 Task: Add Dozen Rose Color Bunch to the cart.
Action: Mouse moved to (284, 151)
Screenshot: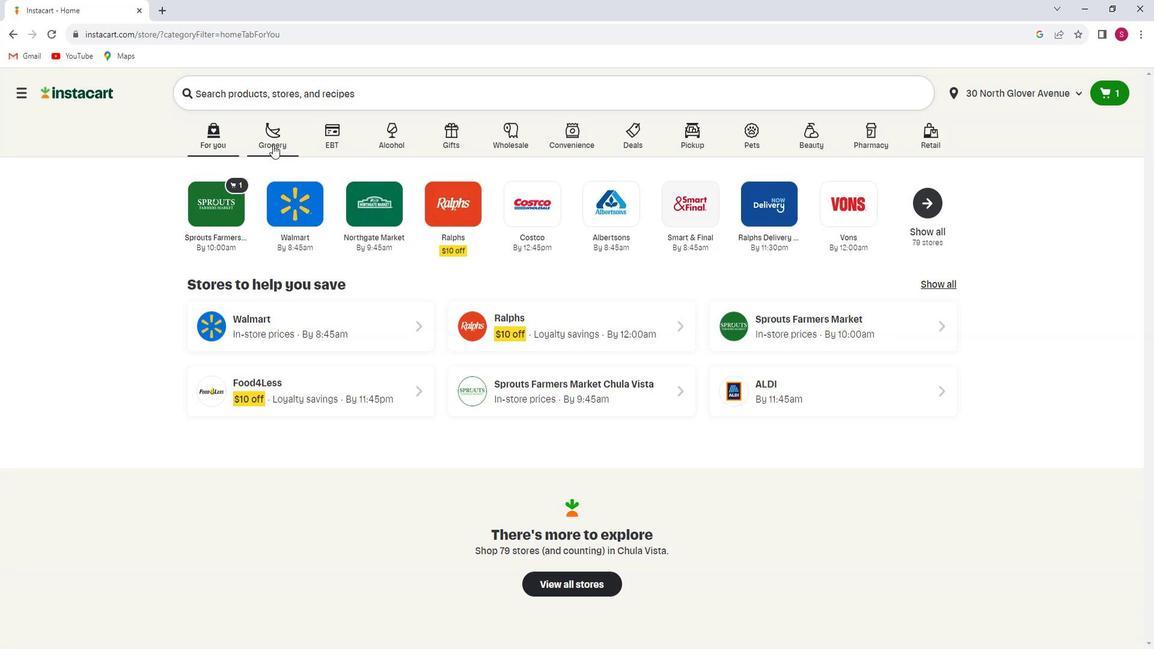 
Action: Mouse pressed left at (284, 151)
Screenshot: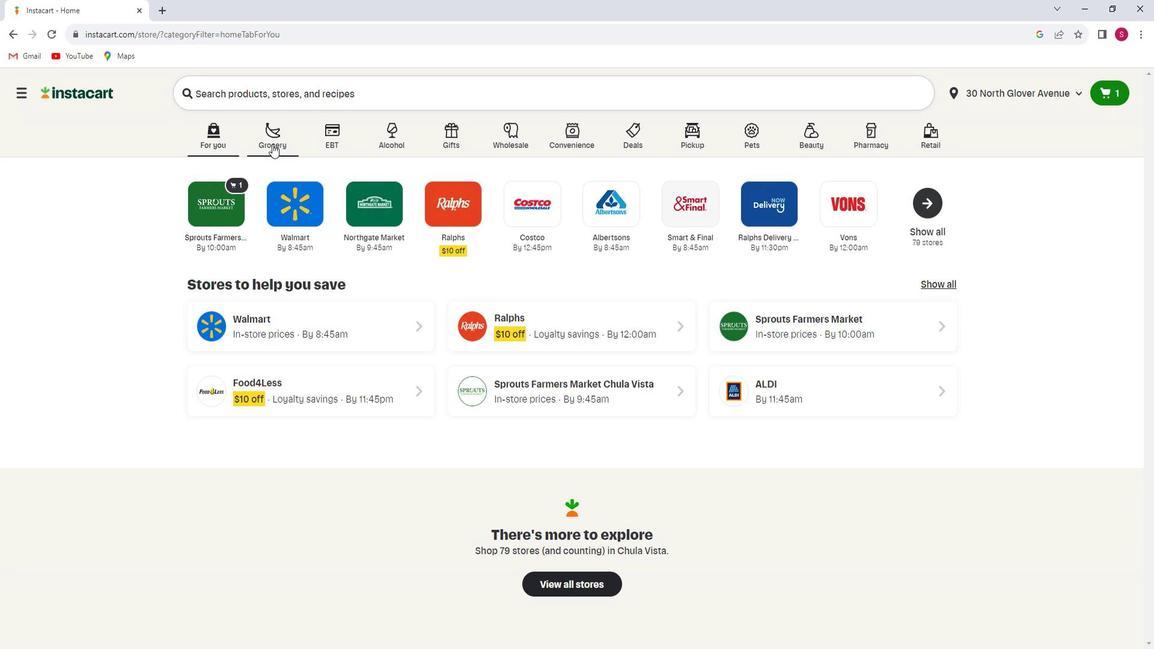 
Action: Mouse moved to (269, 342)
Screenshot: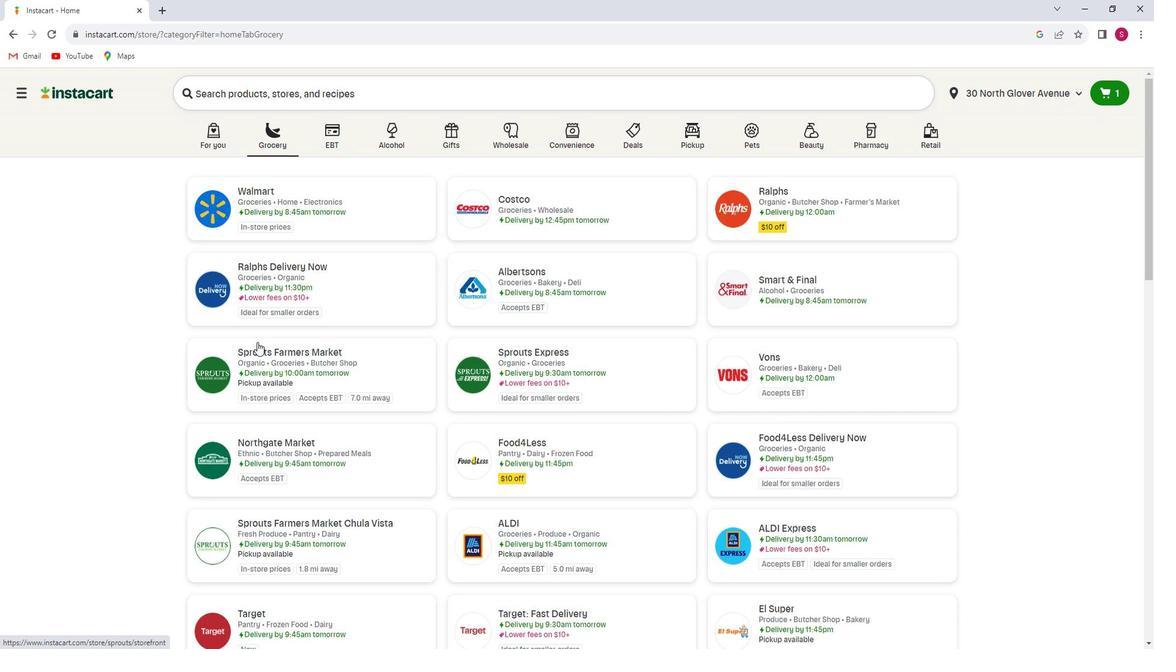 
Action: Mouse pressed left at (269, 342)
Screenshot: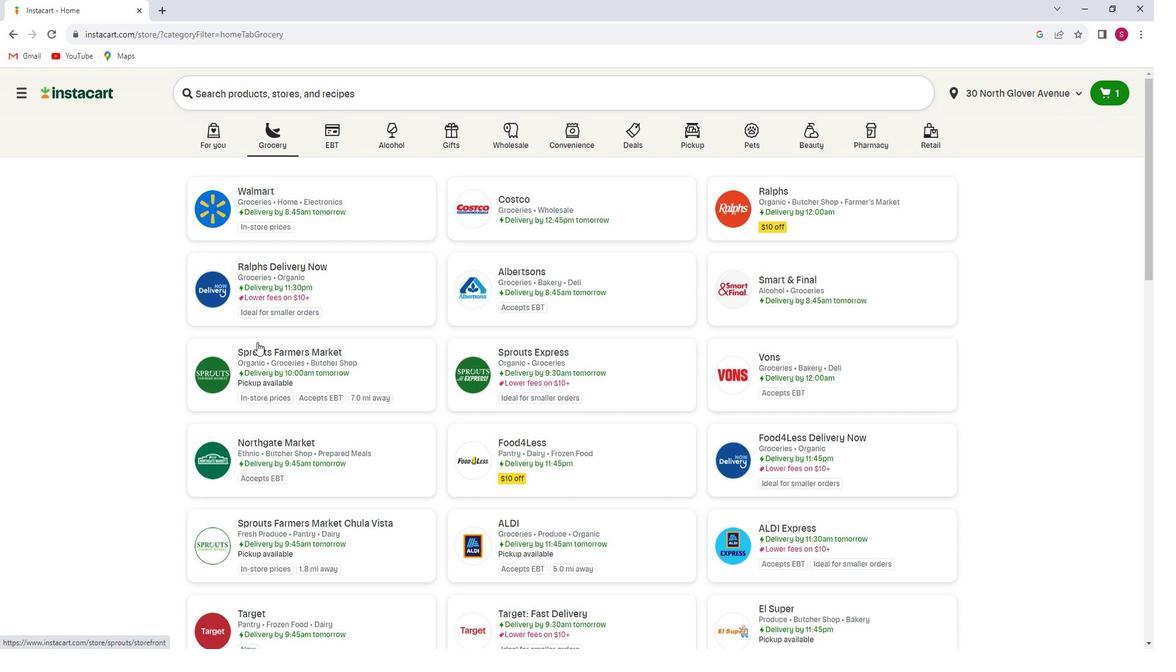 
Action: Mouse moved to (96, 394)
Screenshot: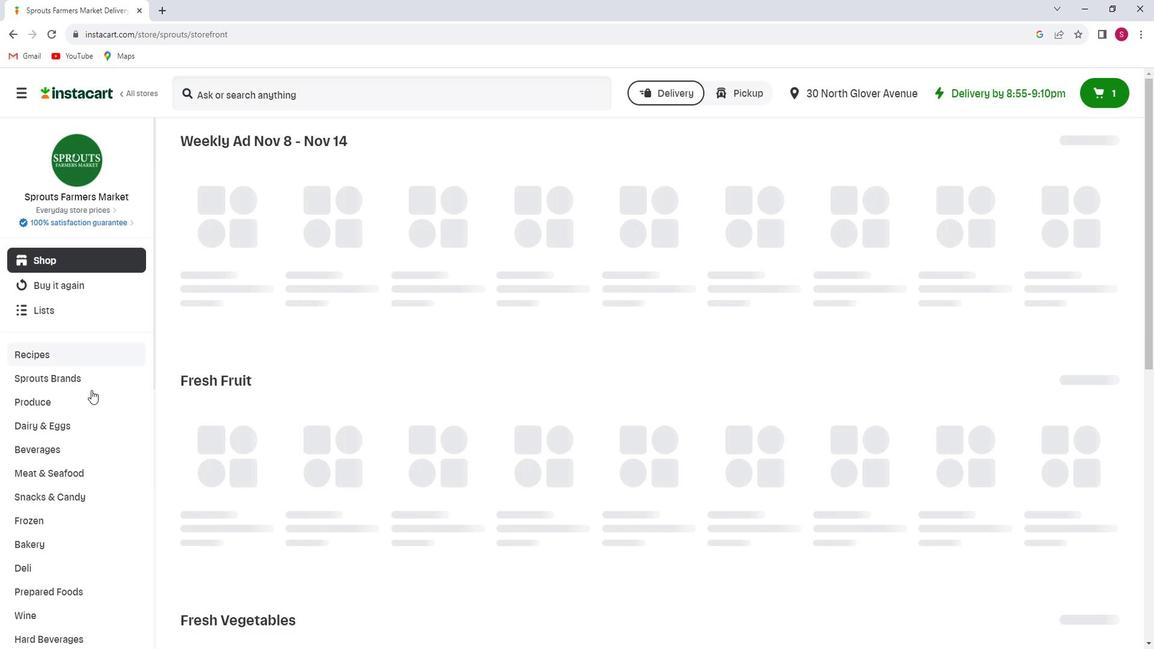 
Action: Mouse scrolled (96, 394) with delta (0, 0)
Screenshot: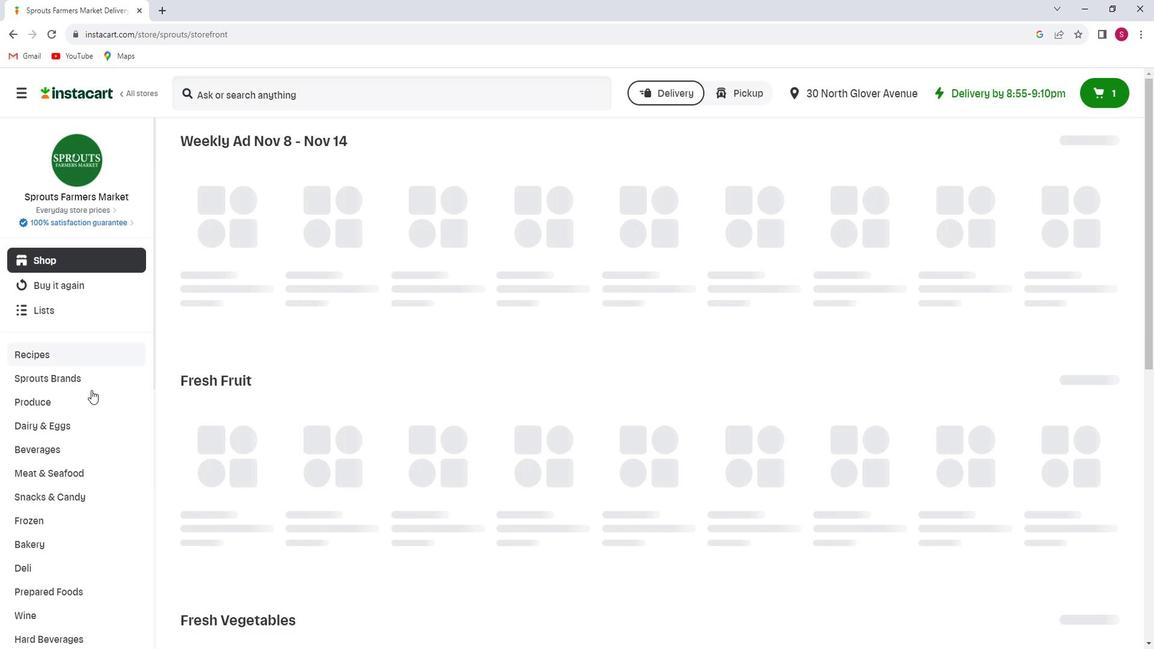 
Action: Mouse moved to (92, 400)
Screenshot: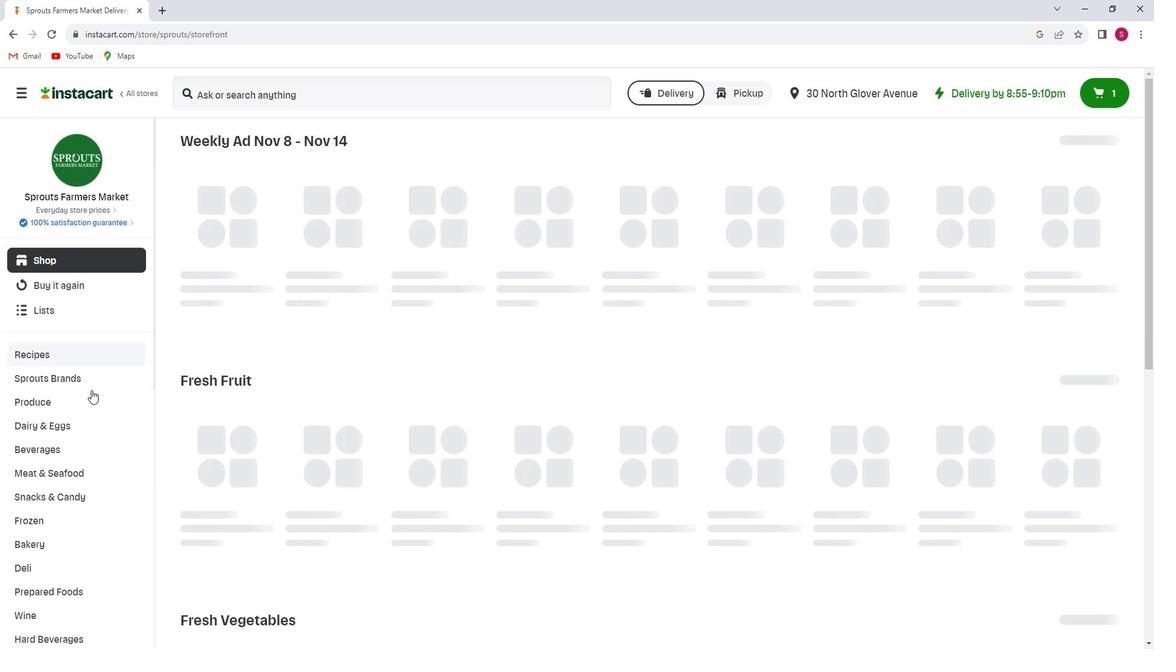 
Action: Mouse scrolled (92, 400) with delta (0, 0)
Screenshot: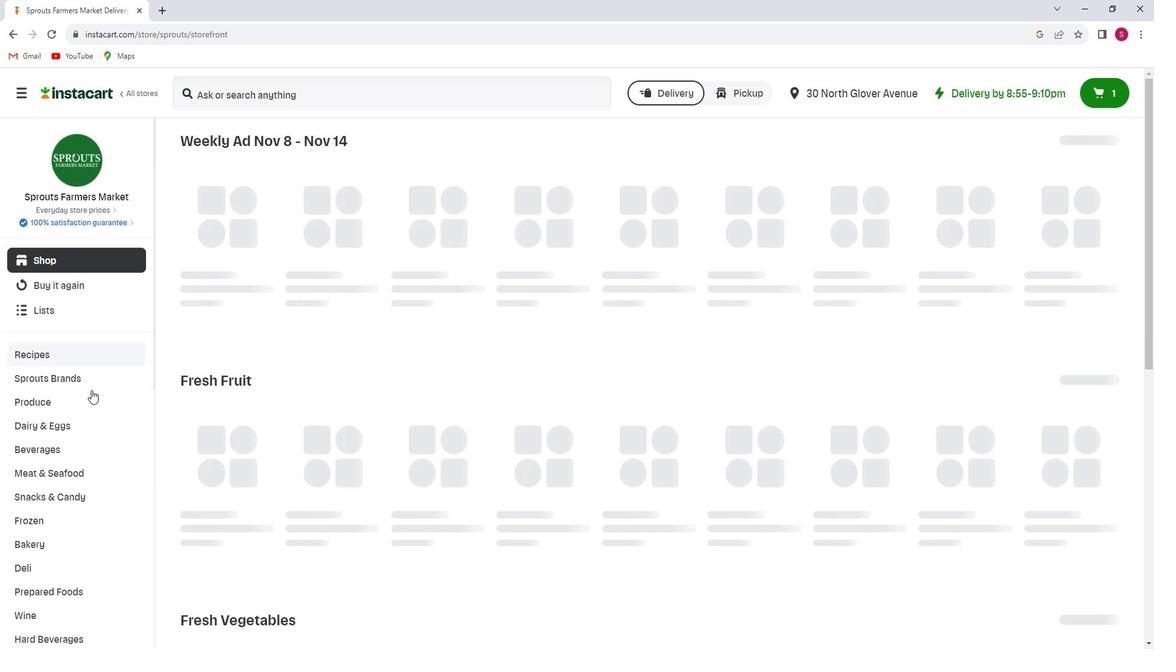 
Action: Mouse scrolled (92, 400) with delta (0, 0)
Screenshot: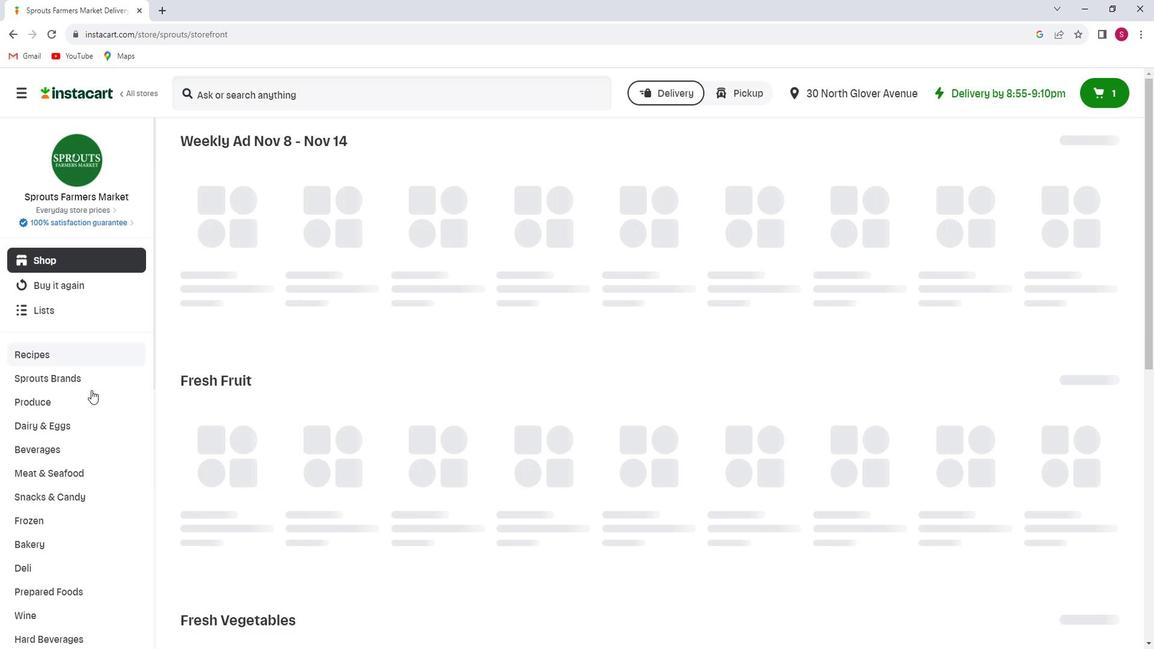 
Action: Mouse moved to (91, 400)
Screenshot: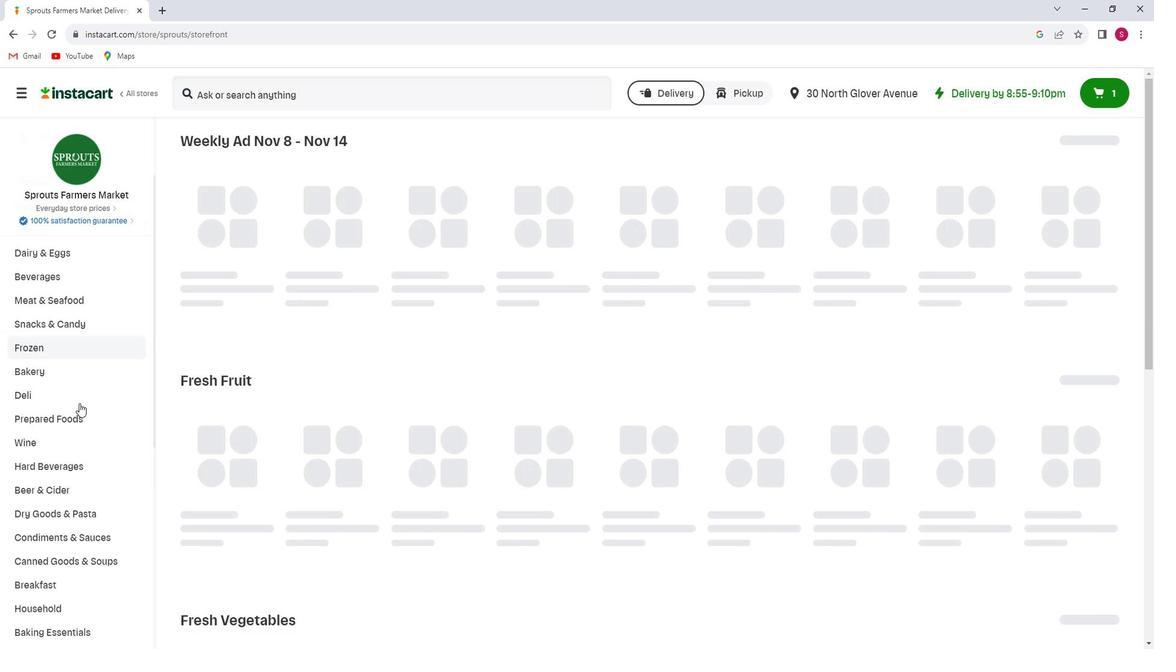
Action: Mouse scrolled (91, 400) with delta (0, 0)
Screenshot: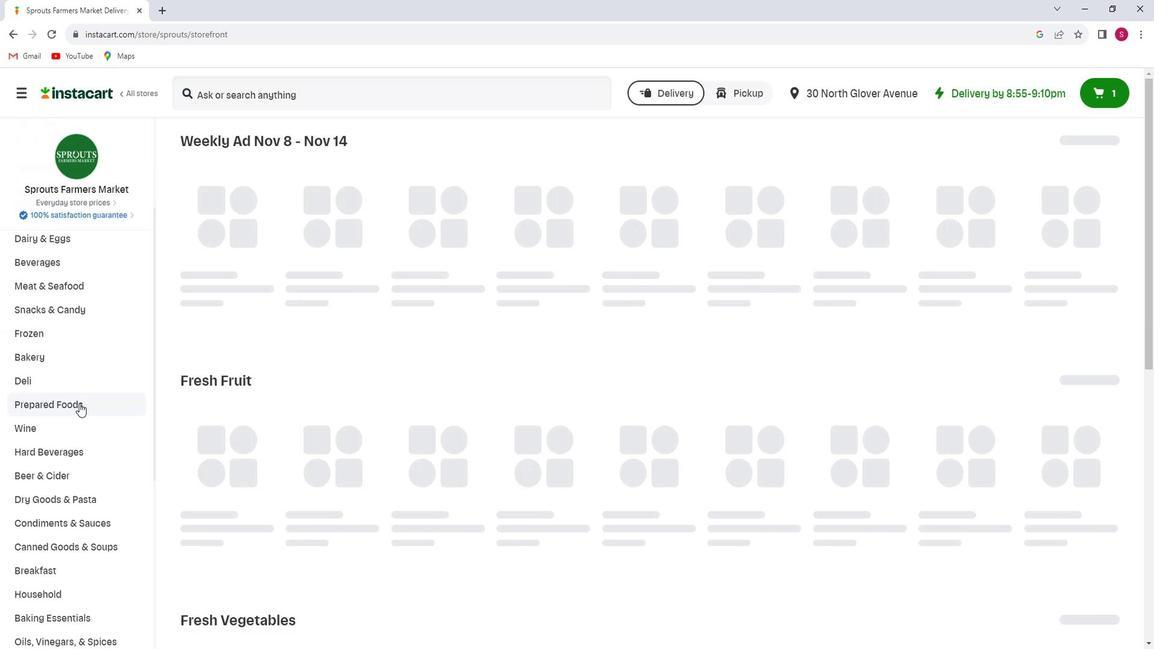 
Action: Mouse scrolled (91, 400) with delta (0, 0)
Screenshot: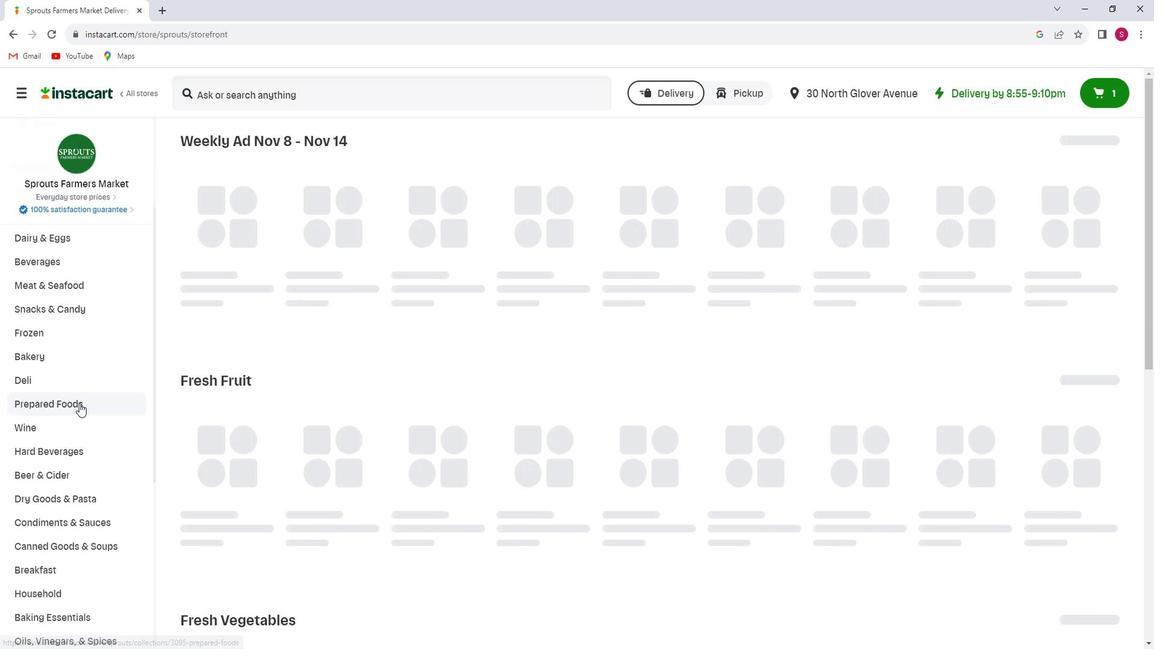 
Action: Mouse scrolled (91, 400) with delta (0, 0)
Screenshot: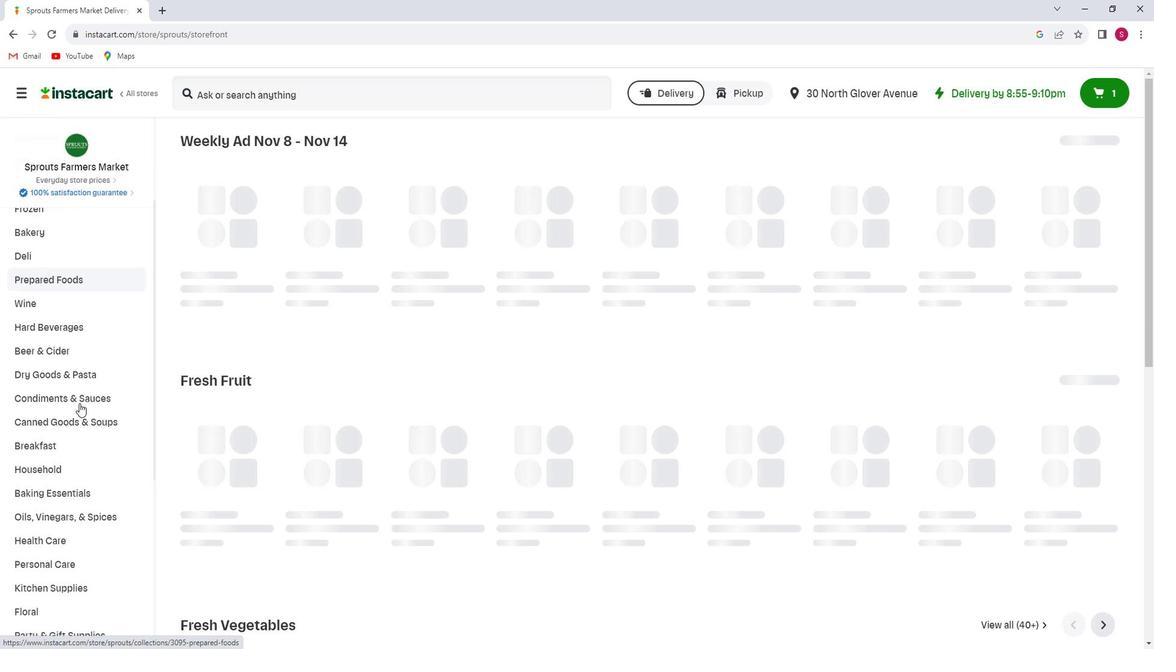 
Action: Mouse scrolled (91, 400) with delta (0, 0)
Screenshot: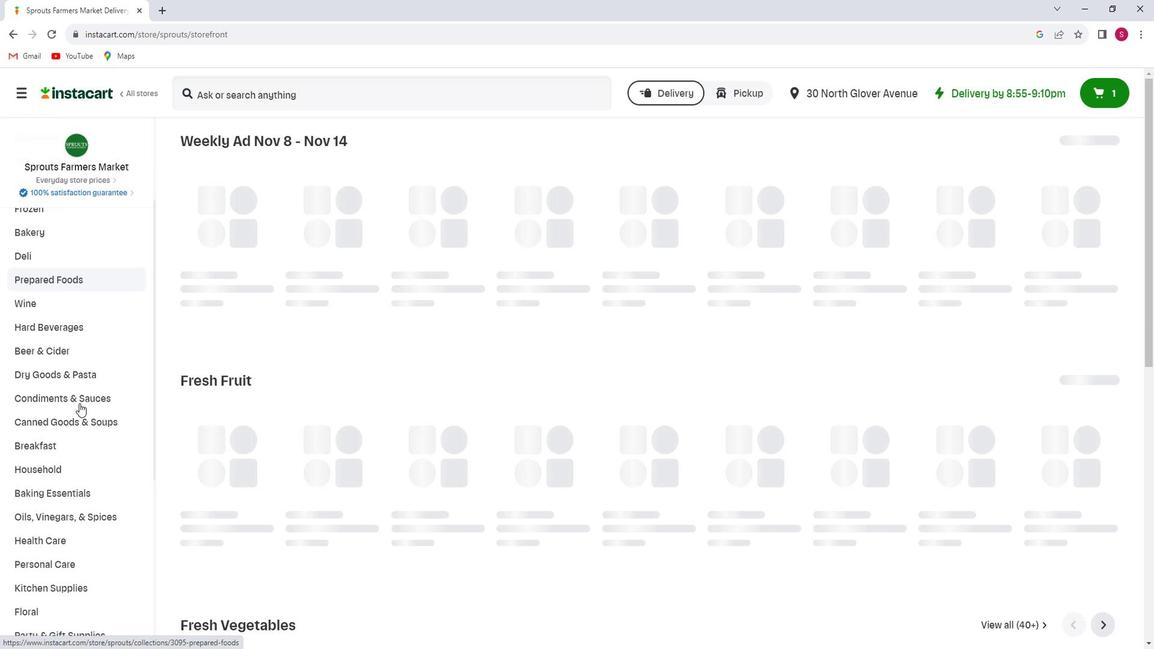 
Action: Mouse scrolled (91, 400) with delta (0, 0)
Screenshot: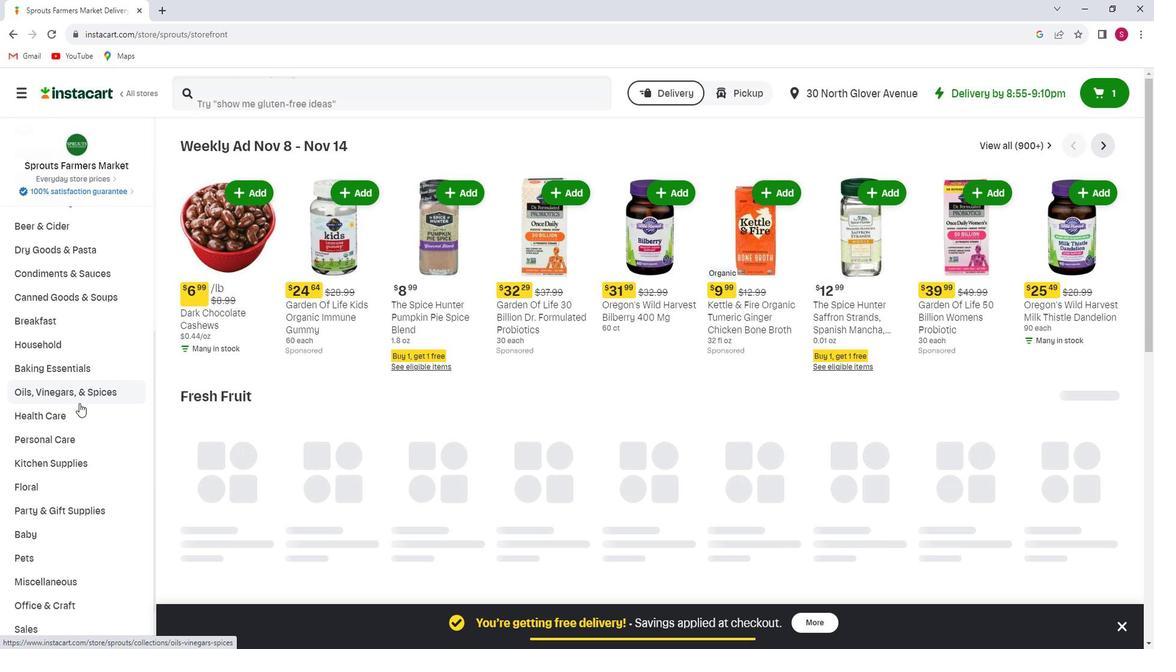 
Action: Mouse moved to (80, 415)
Screenshot: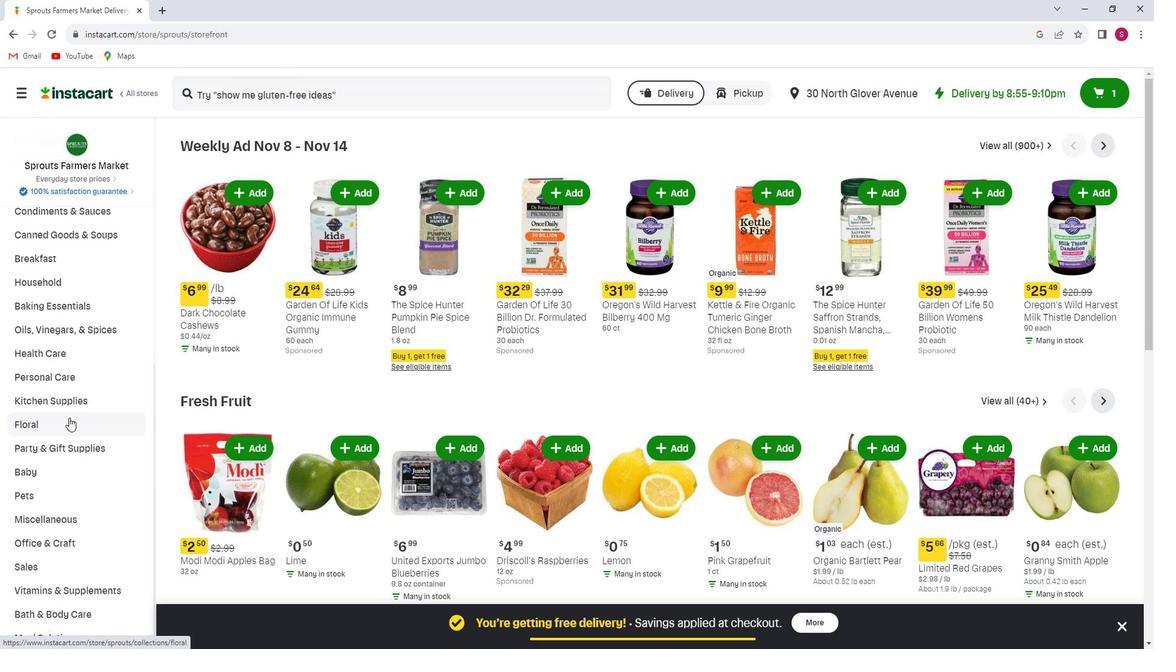 
Action: Mouse pressed left at (80, 415)
Screenshot: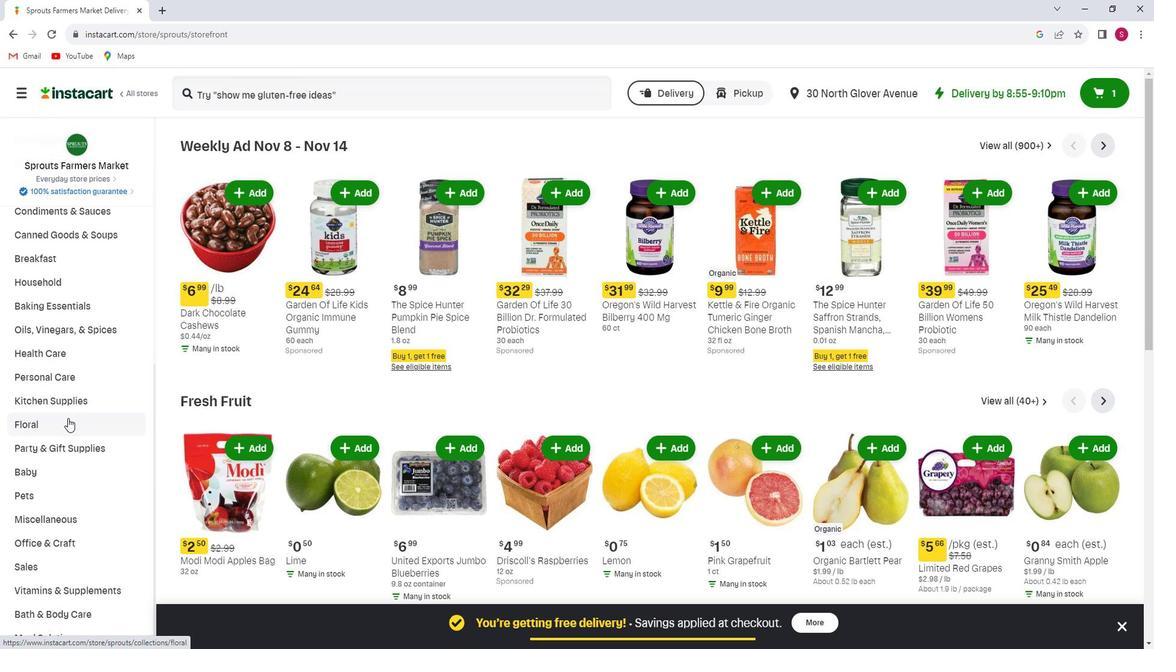 
Action: Mouse moved to (88, 440)
Screenshot: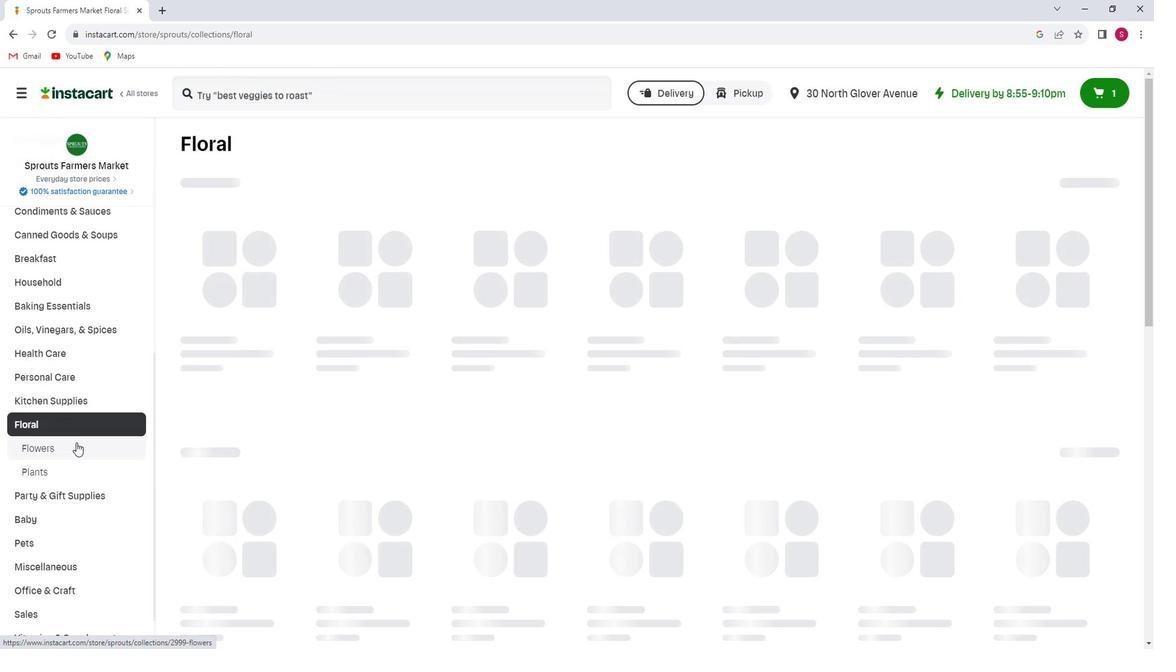 
Action: Mouse pressed left at (88, 440)
Screenshot: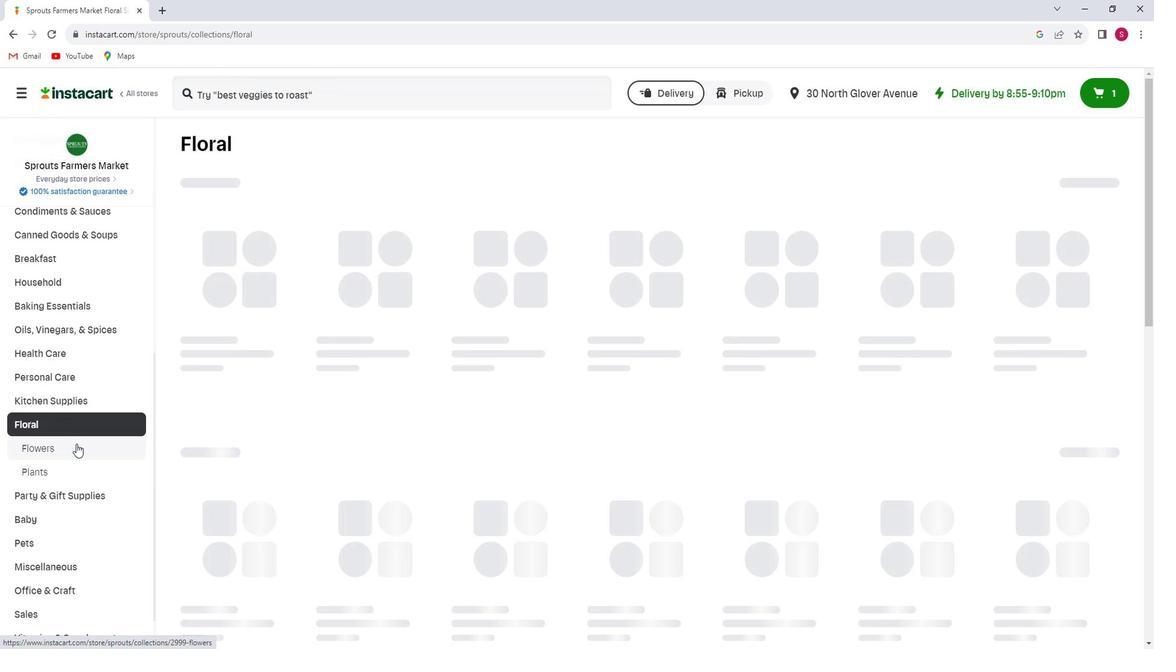
Action: Mouse moved to (345, 101)
Screenshot: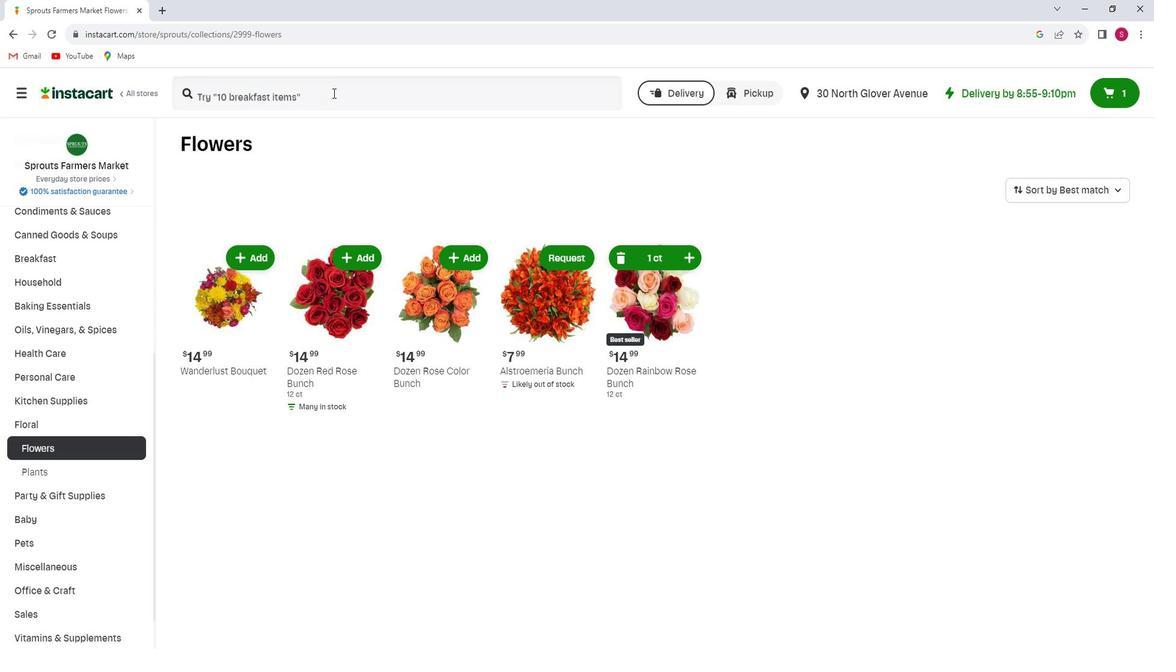 
Action: Mouse pressed left at (345, 101)
Screenshot: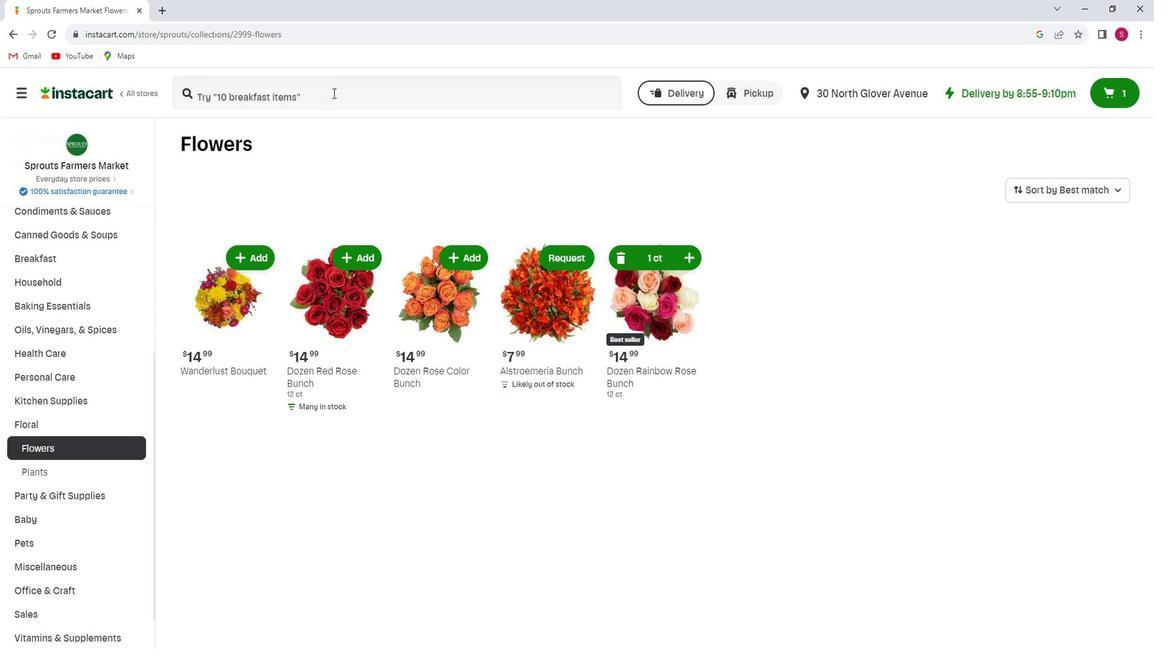 
Action: Key pressed <Key.shift>Dozen<Key.space><Key.shift>rose<Key.space><Key.shift>Color<Key.space><Key.shift>Bunch<Key.enter>
Screenshot: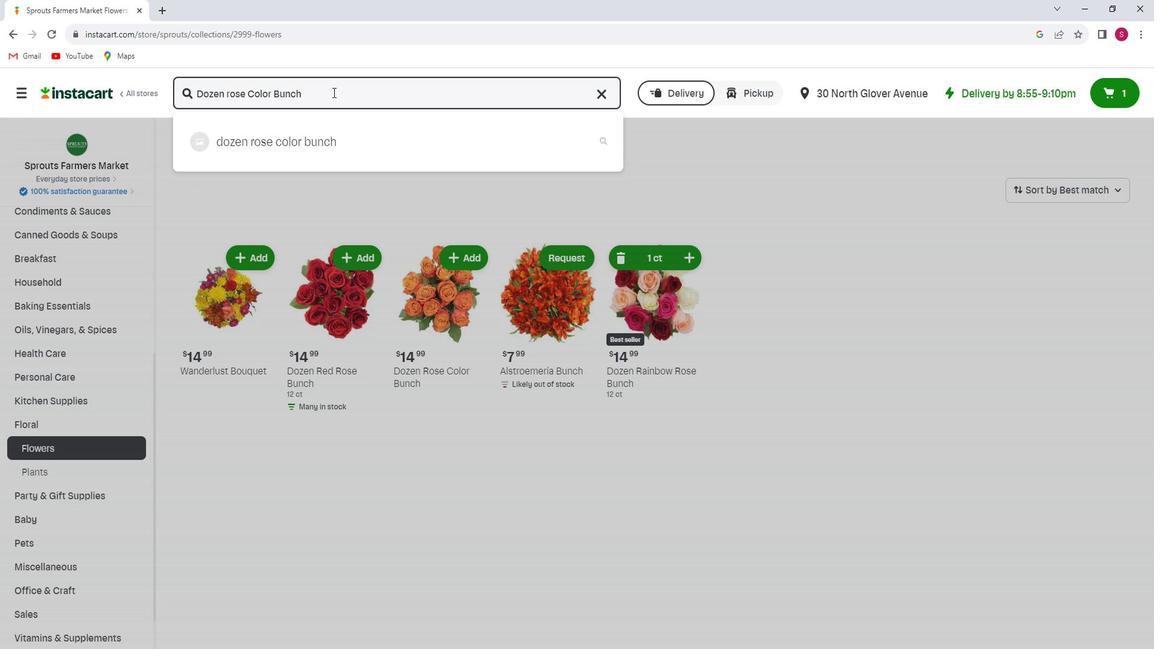 
Action: Mouse moved to (535, 194)
Screenshot: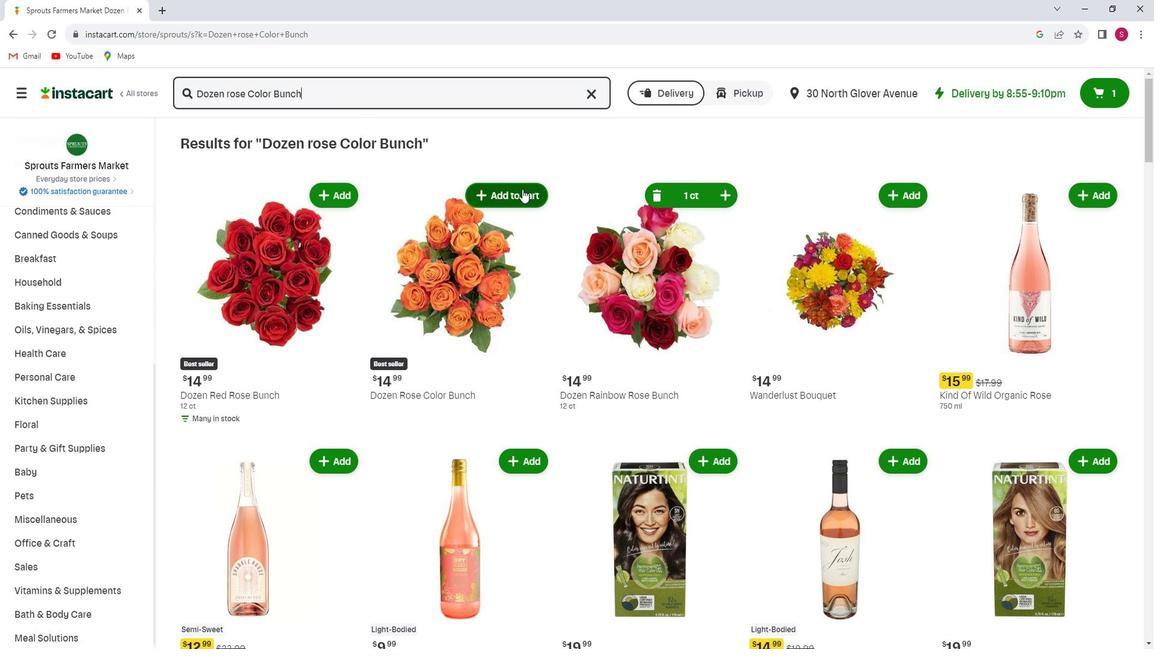 
Action: Mouse pressed left at (535, 194)
Screenshot: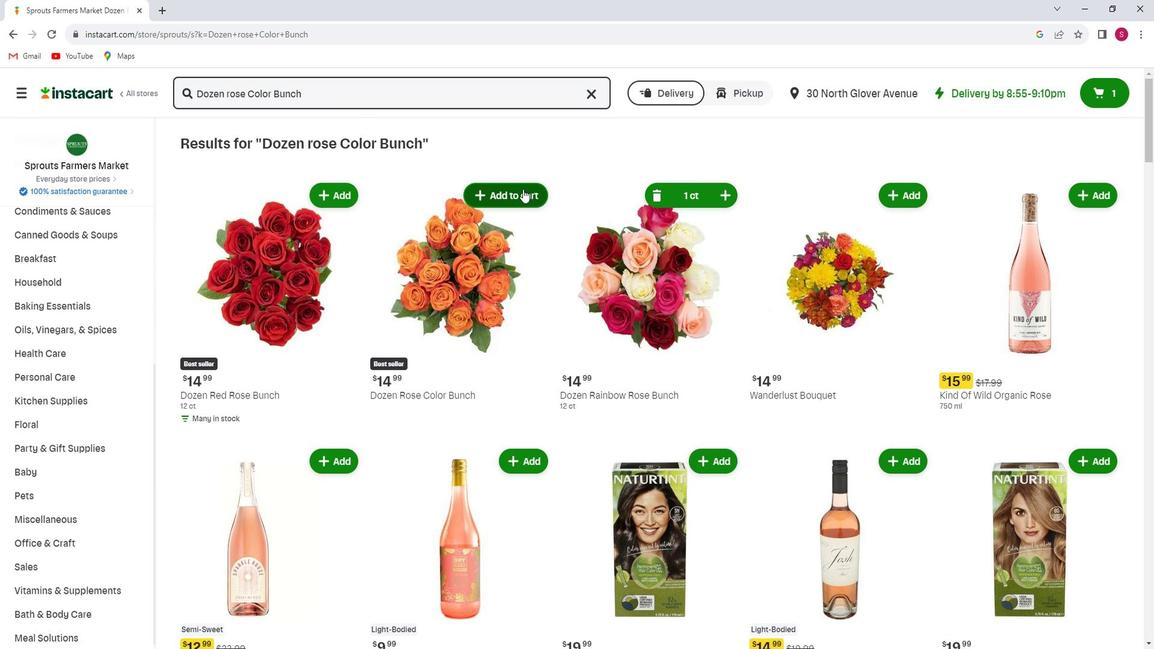 
Action: Mouse moved to (524, 230)
Screenshot: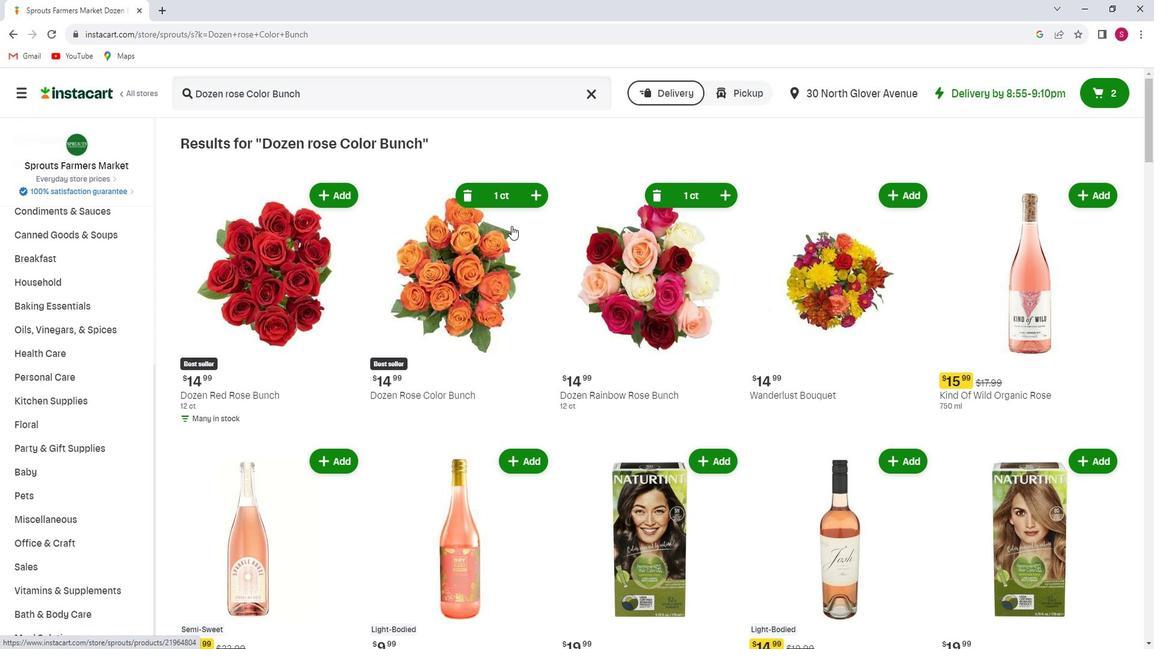 
